 Task: Calculate the distance between Los Angeles and California Science Center
Action: Key pressed l<Key.caps_lock>OS<Key.space>
Screenshot: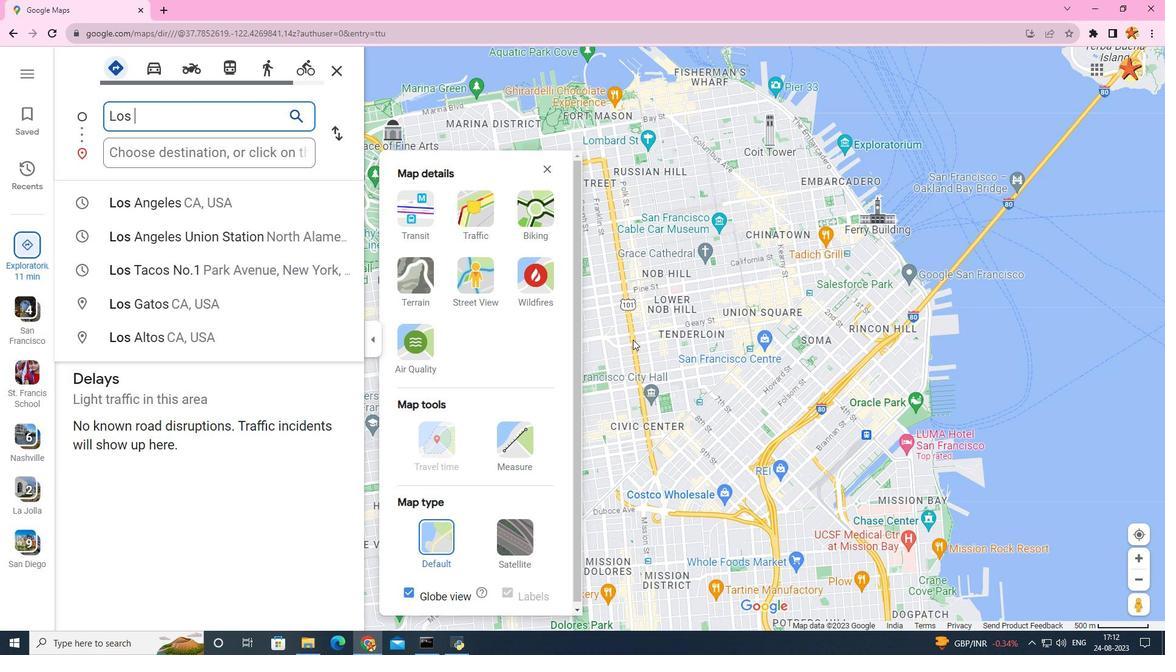 
Action: Mouse moved to (295, 206)
Screenshot: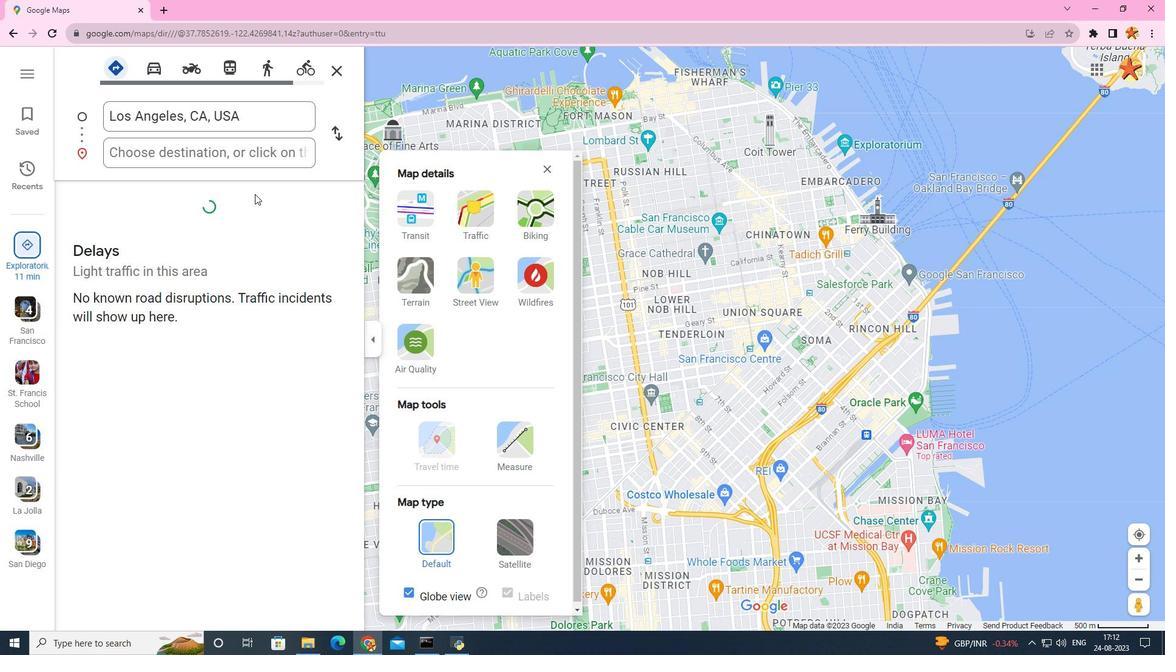 
Action: Mouse pressed left at (295, 206)
Screenshot: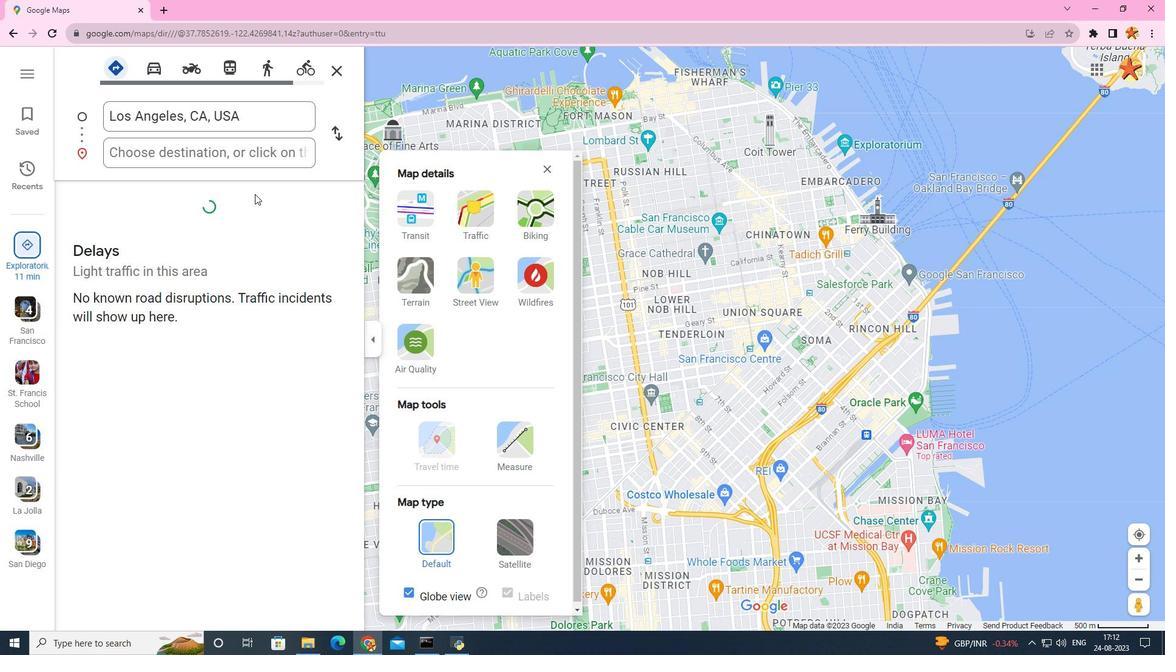 
Action: Mouse moved to (197, 151)
Screenshot: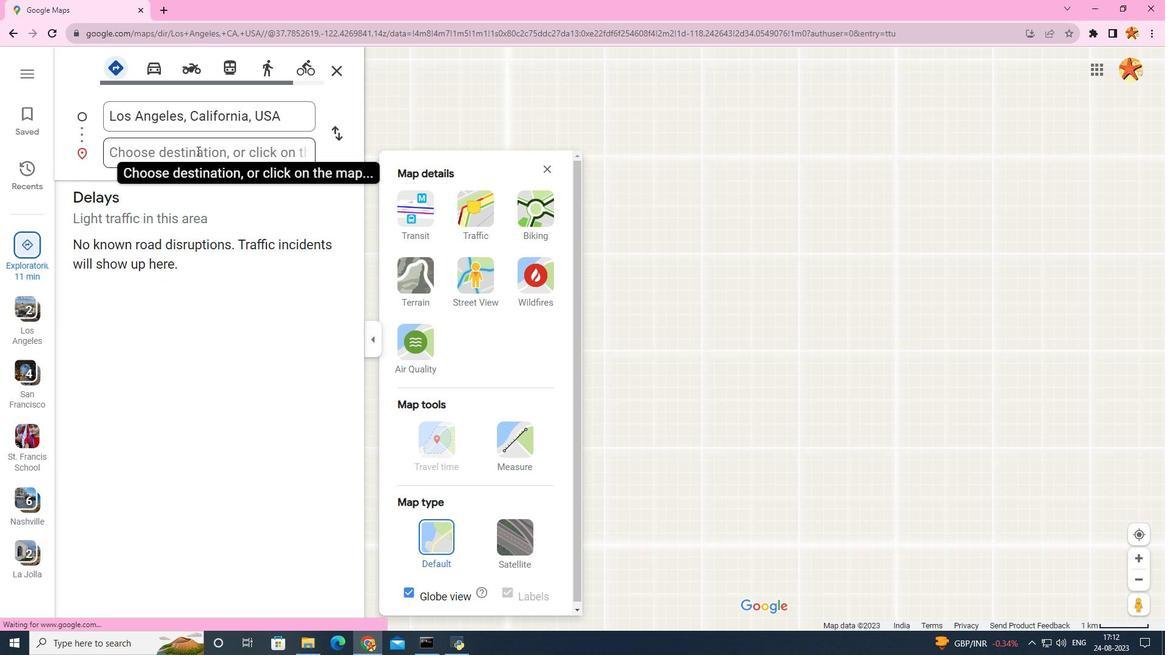 
Action: Mouse pressed left at (197, 151)
Screenshot: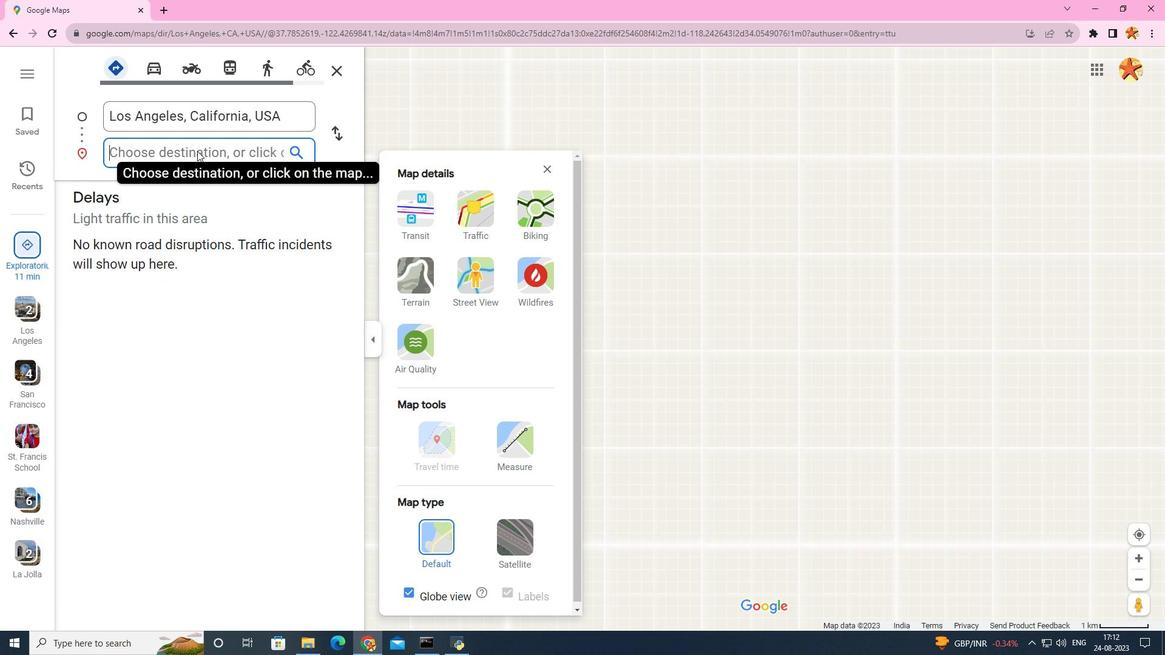 
Action: Mouse moved to (193, 151)
Screenshot: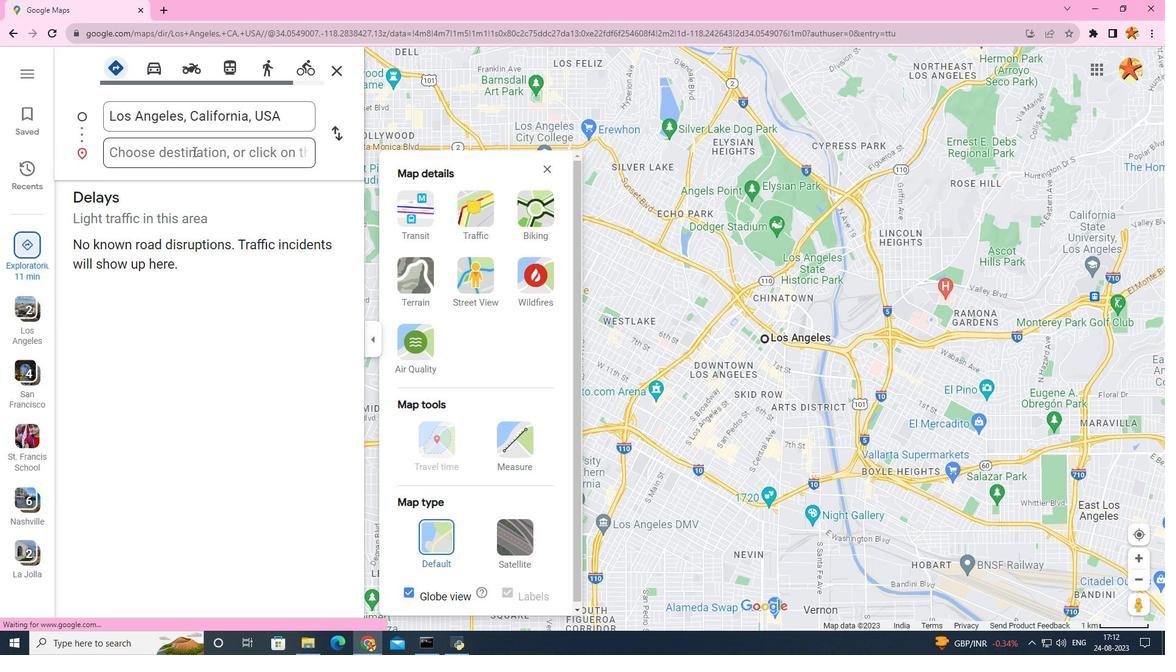 
Action: Key pressed <Key.caps_lock>c<Key.caps_lock>ALIFOI
Screenshot: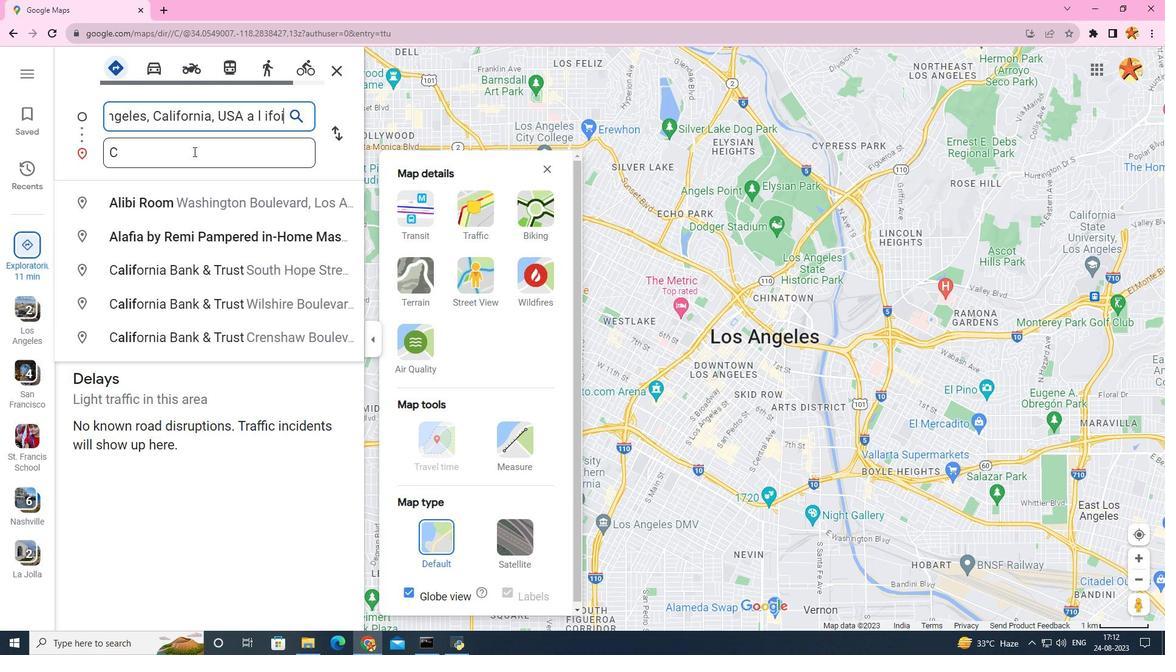 
Action: Mouse moved to (193, 151)
Screenshot: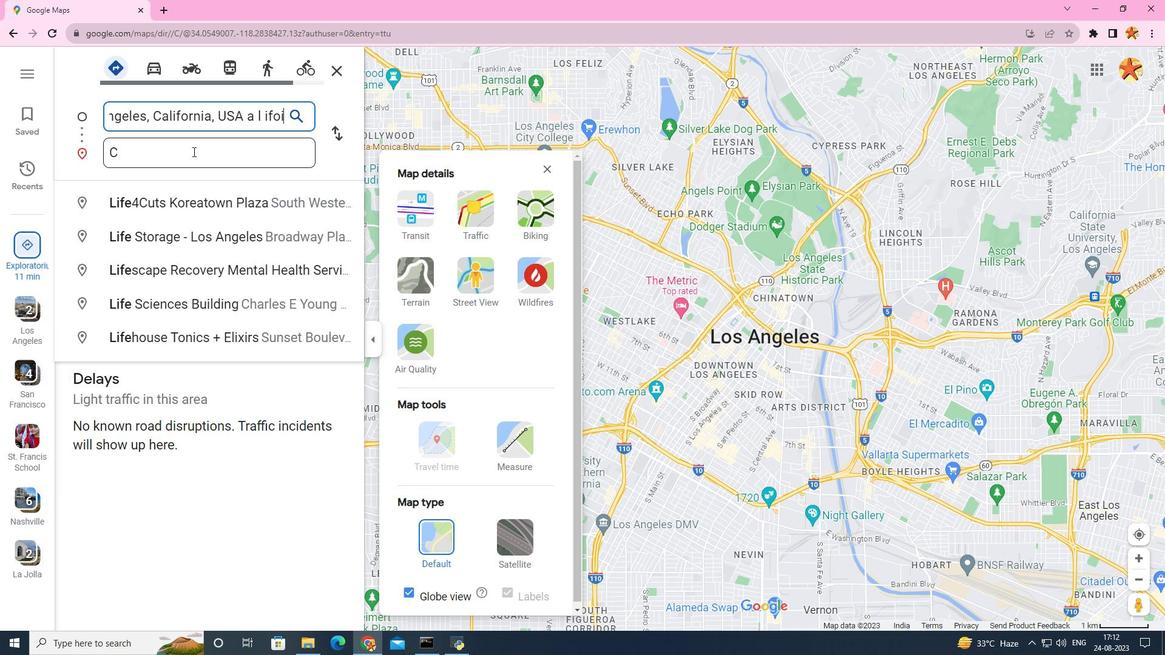 
Action: Mouse pressed left at (193, 151)
Screenshot: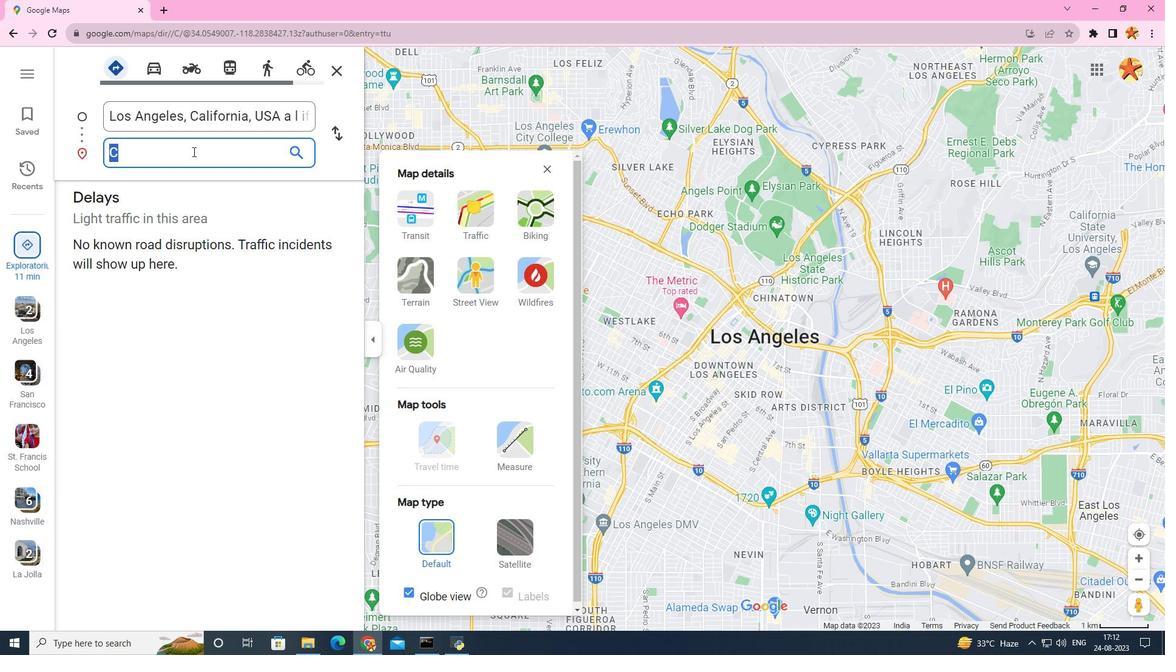 
Action: Mouse pressed left at (193, 151)
Screenshot: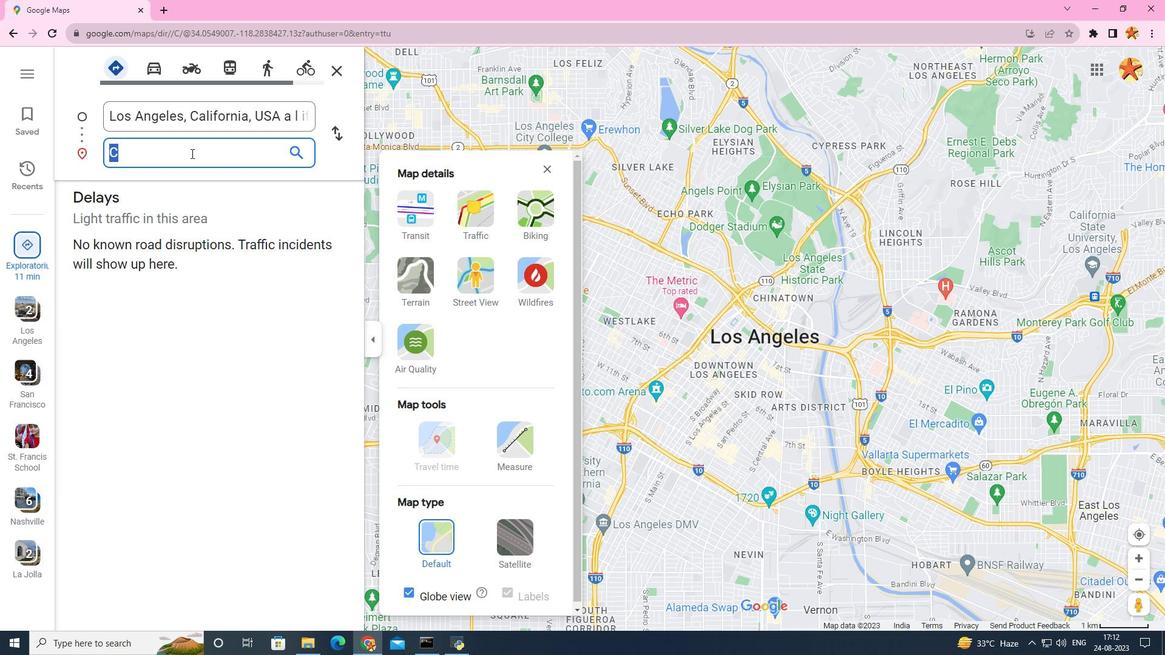 
Action: Mouse moved to (190, 153)
Screenshot: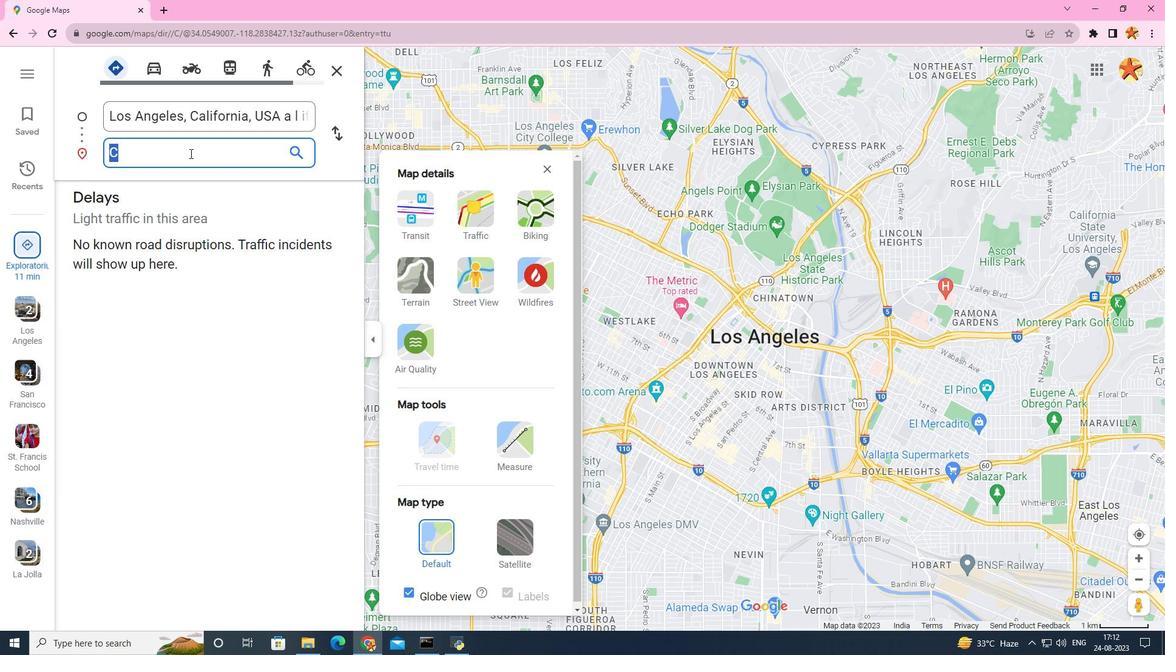 
Action: Mouse pressed left at (190, 153)
Screenshot: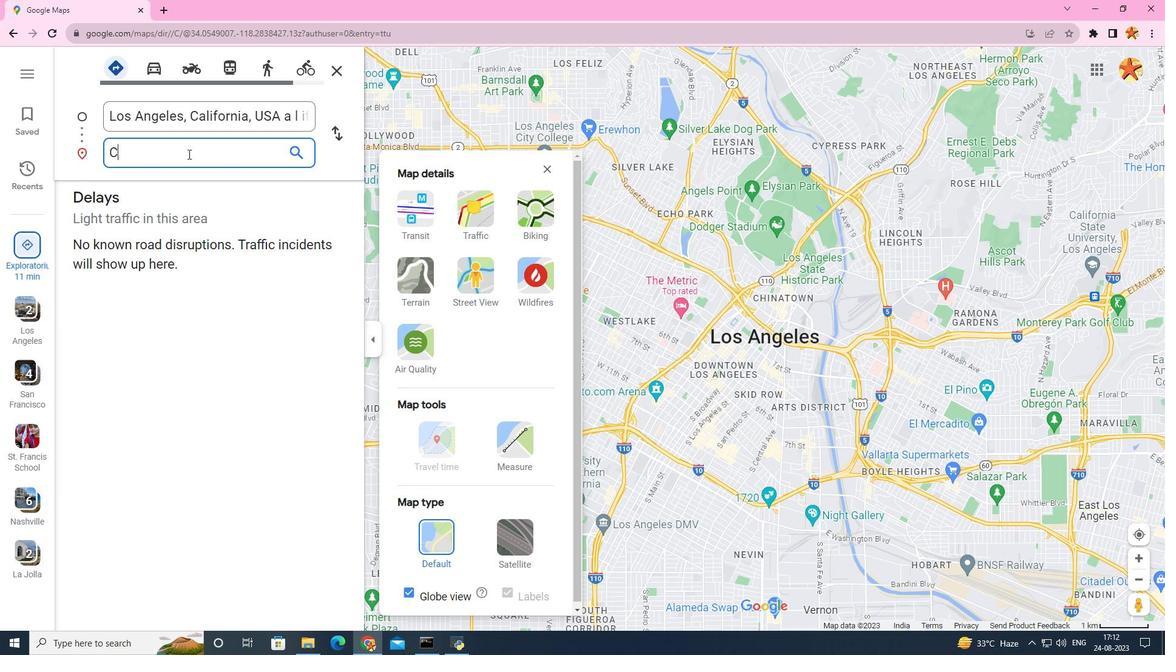 
Action: Mouse moved to (182, 156)
Screenshot: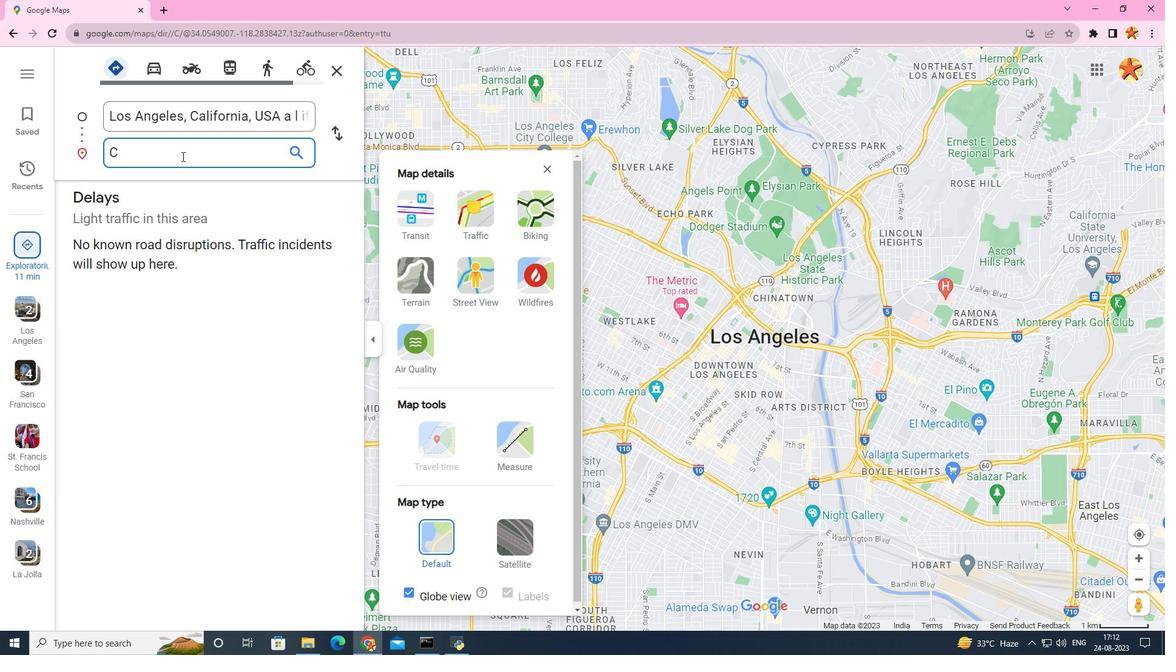 
Action: Key pressed AL
Screenshot: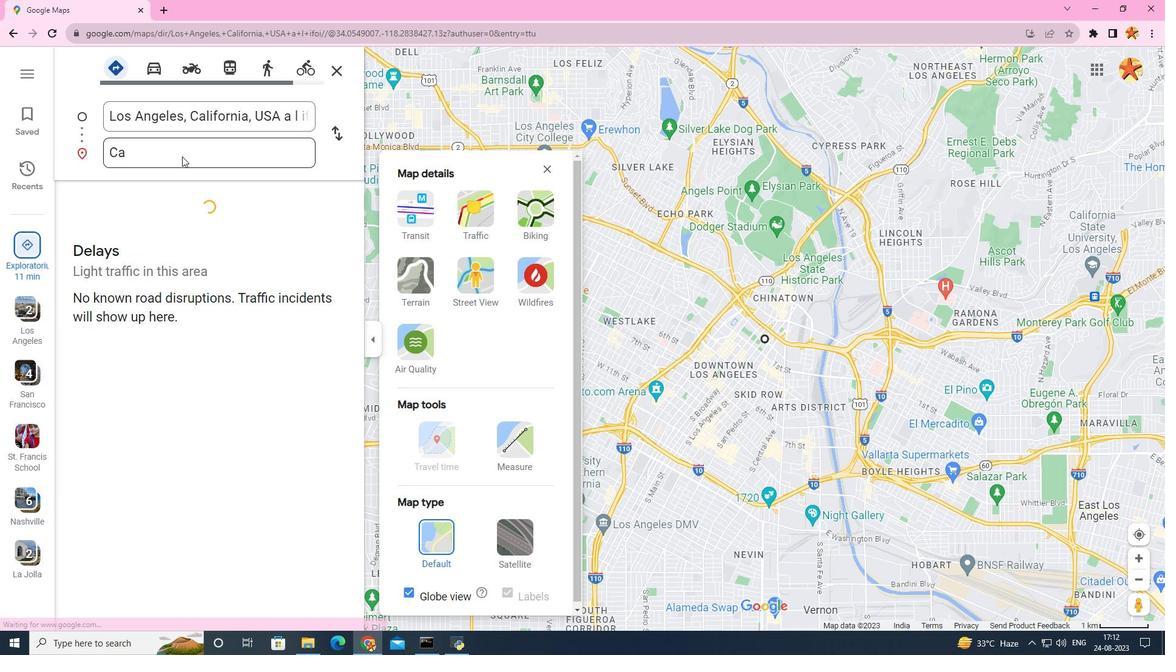 
Action: Mouse scrolled (182, 157) with delta (0, 0)
Screenshot: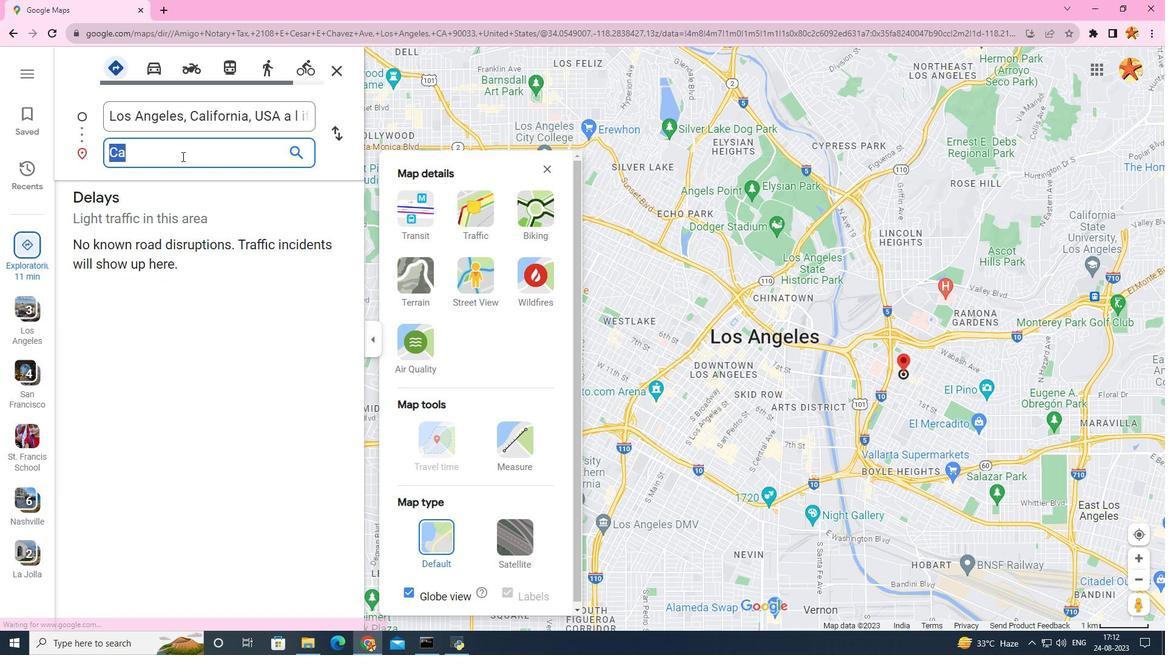
Action: Mouse pressed left at (182, 156)
Screenshot: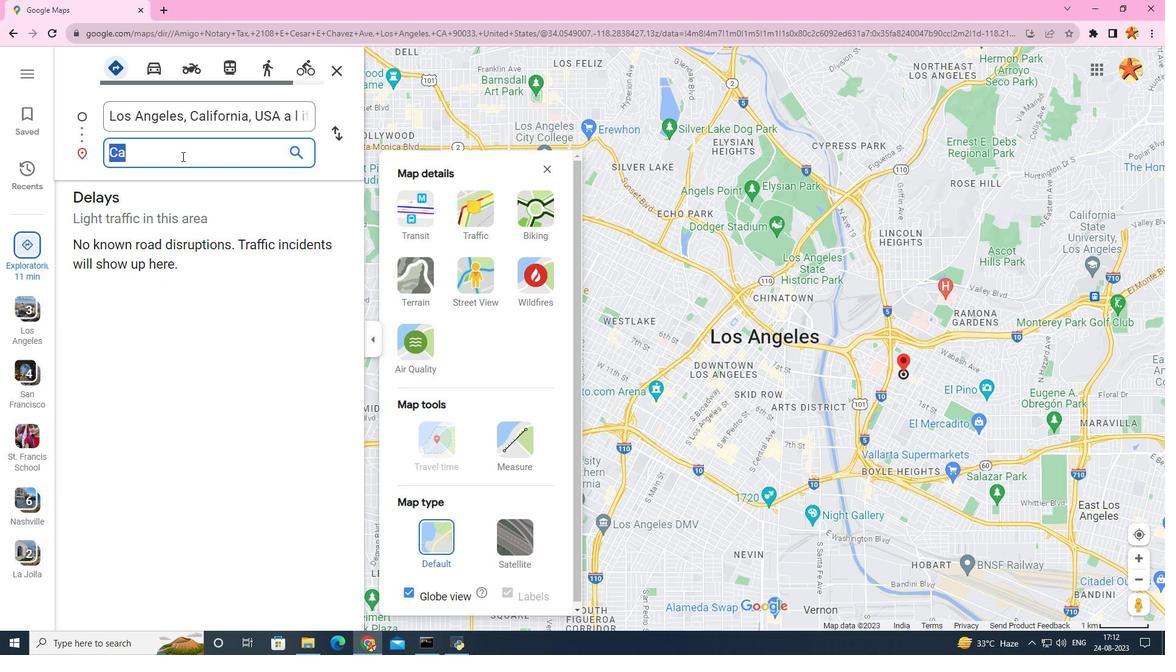 
Action: Mouse pressed left at (182, 156)
Screenshot: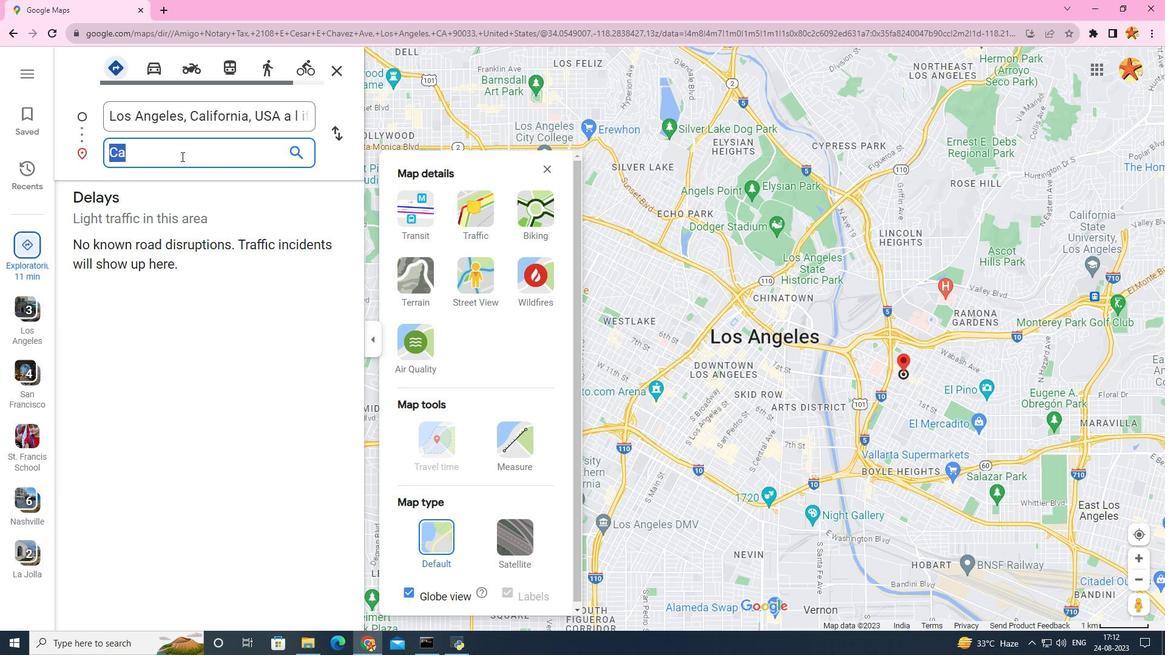 
Action: Mouse moved to (181, 156)
Screenshot: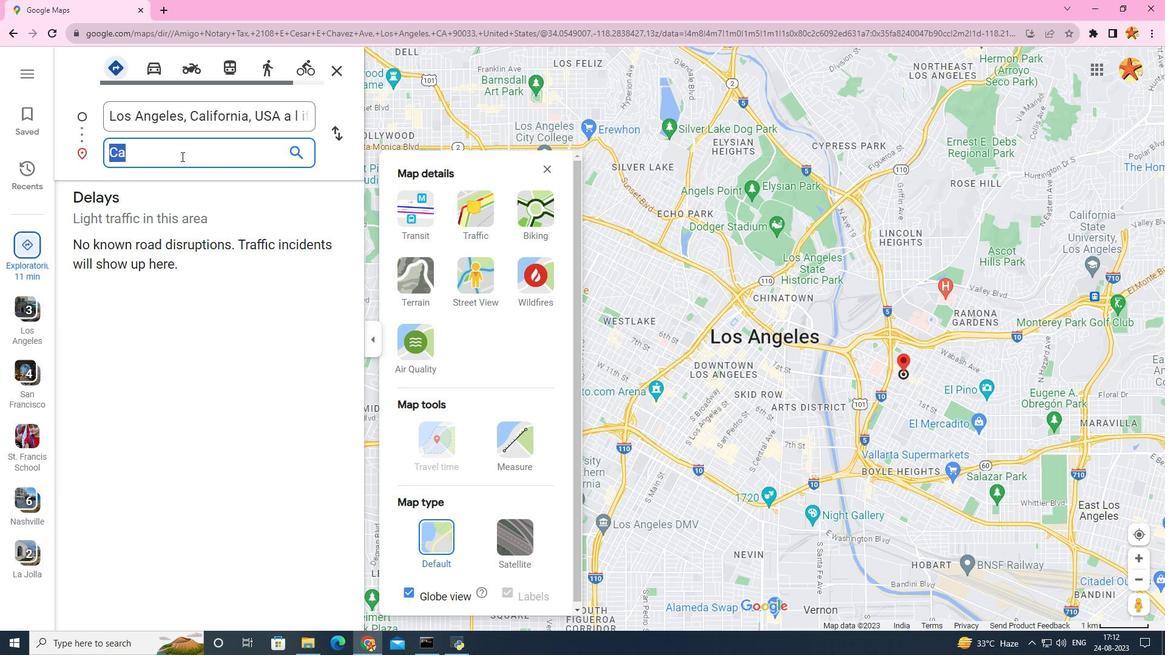 
Action: Mouse pressed left at (181, 156)
Screenshot: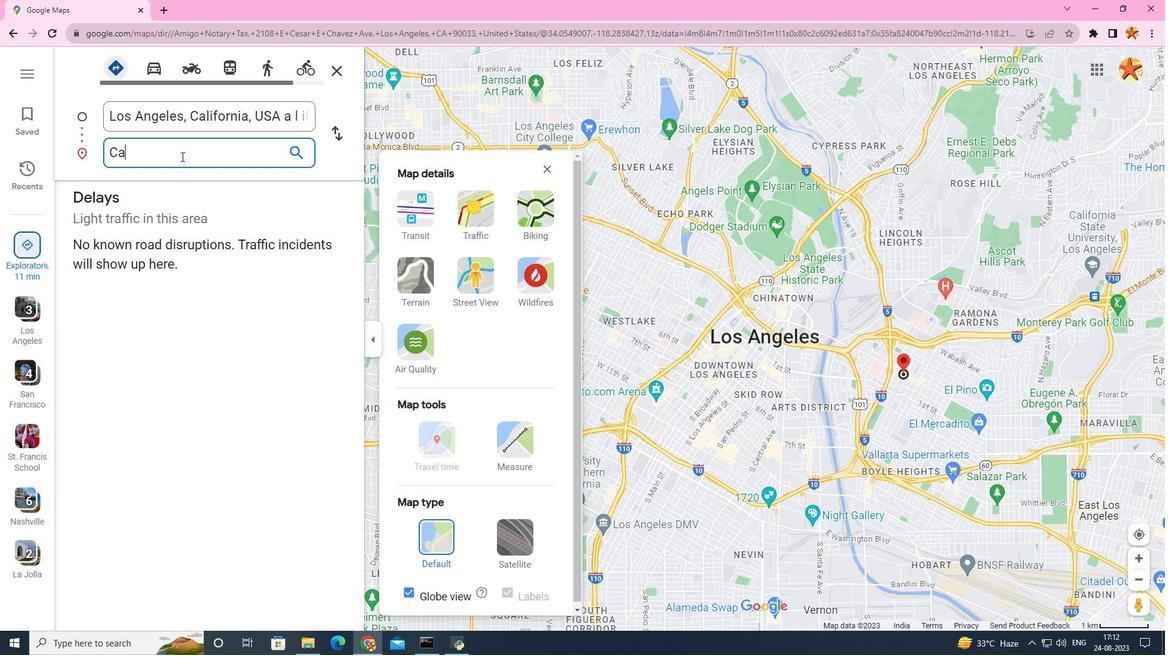 
Action: Mouse moved to (177, 157)
Screenshot: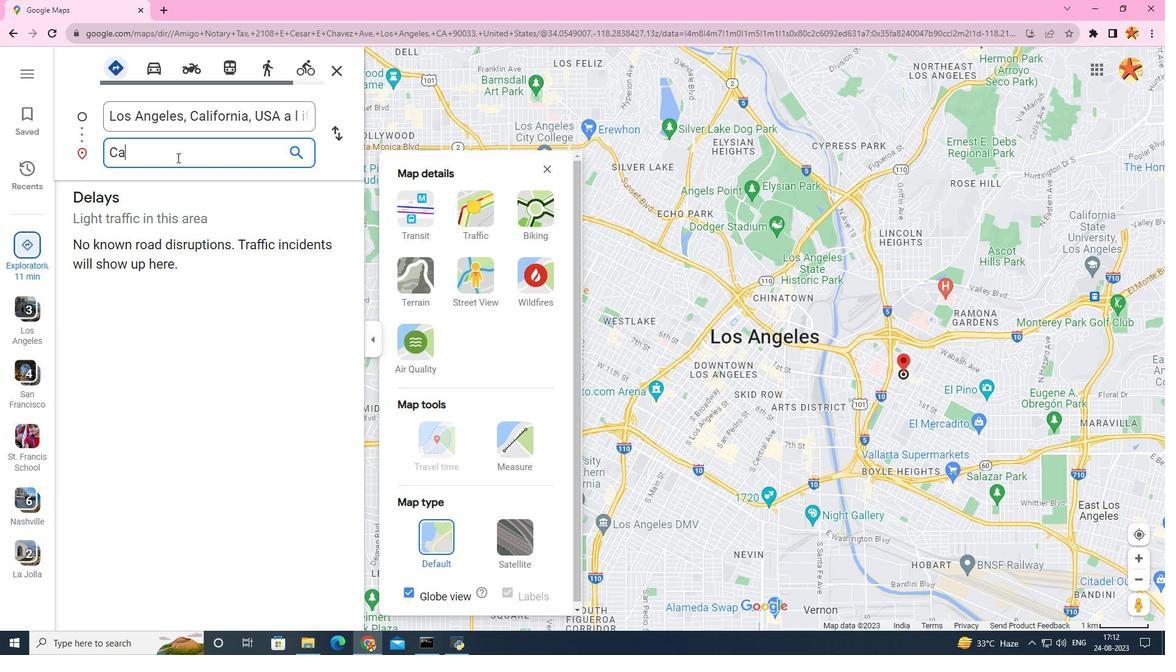 
Action: Key pressed L
Screenshot: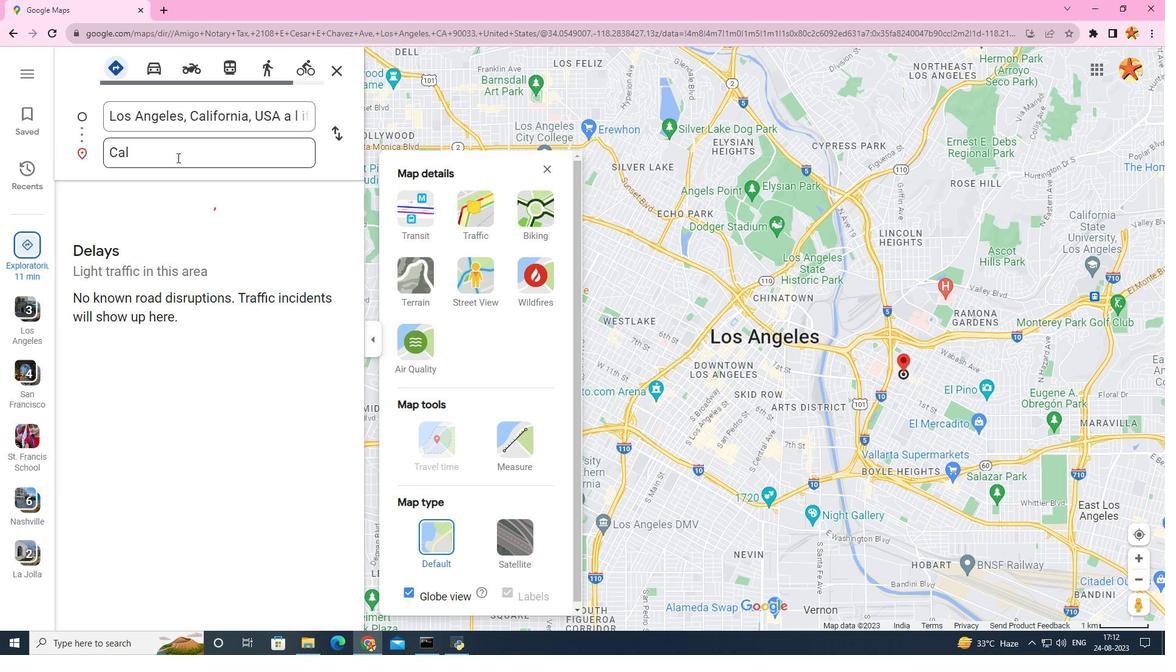 
Action: Mouse pressed left at (177, 157)
Screenshot: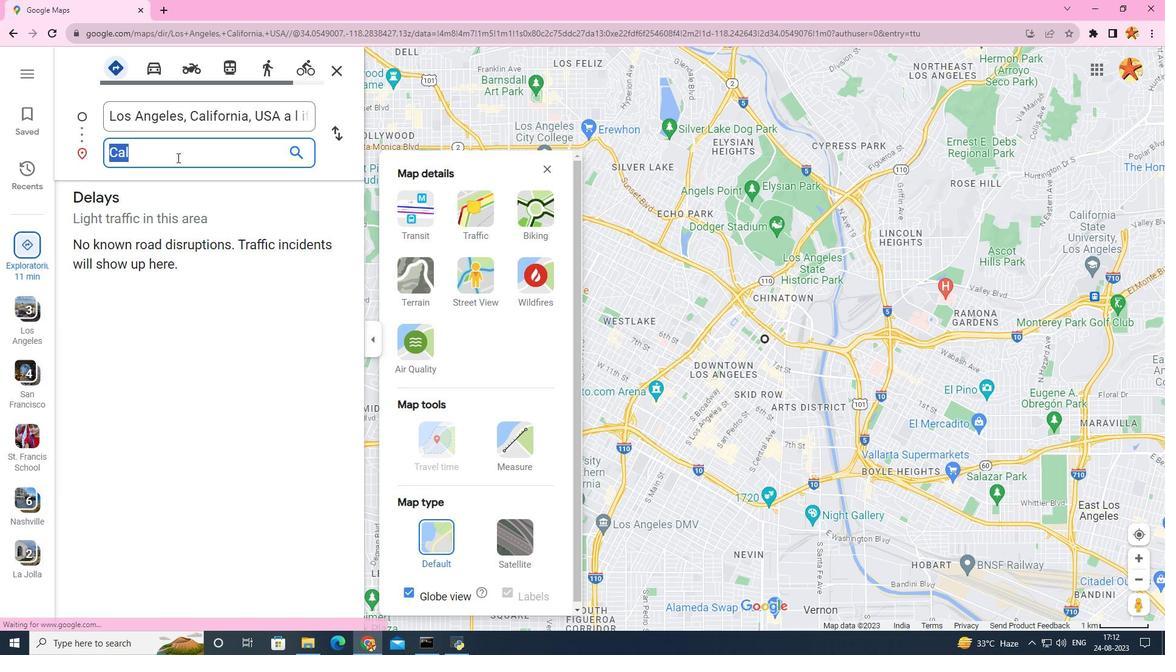 
Action: Mouse pressed left at (177, 157)
Screenshot: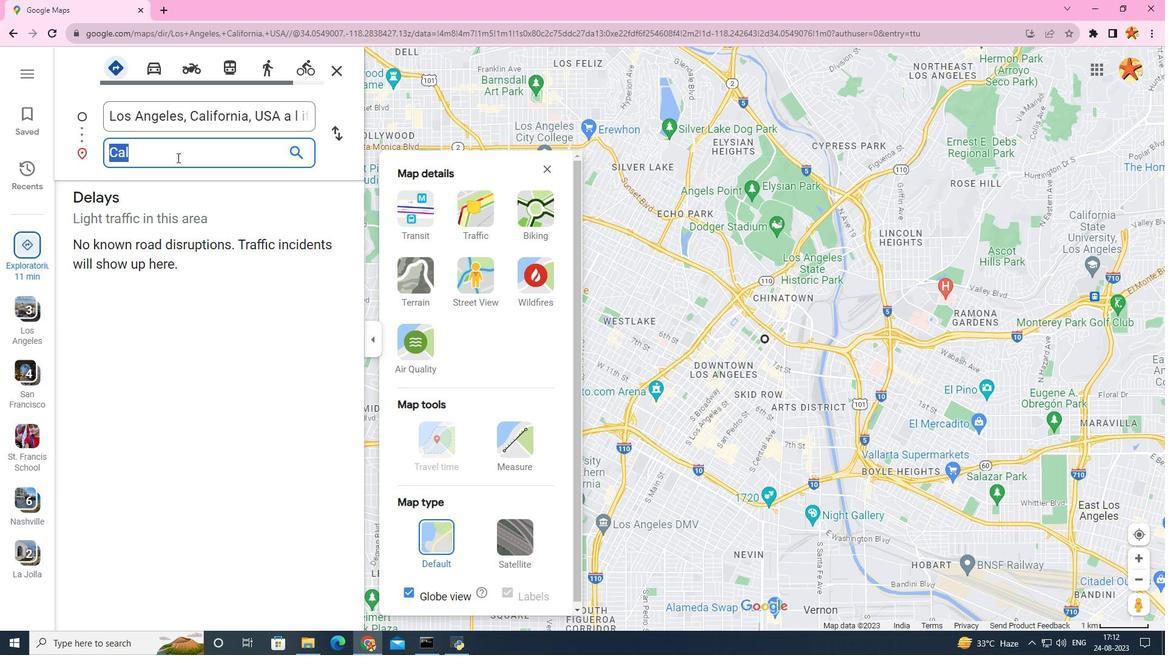 
Action: Mouse pressed left at (177, 157)
Screenshot: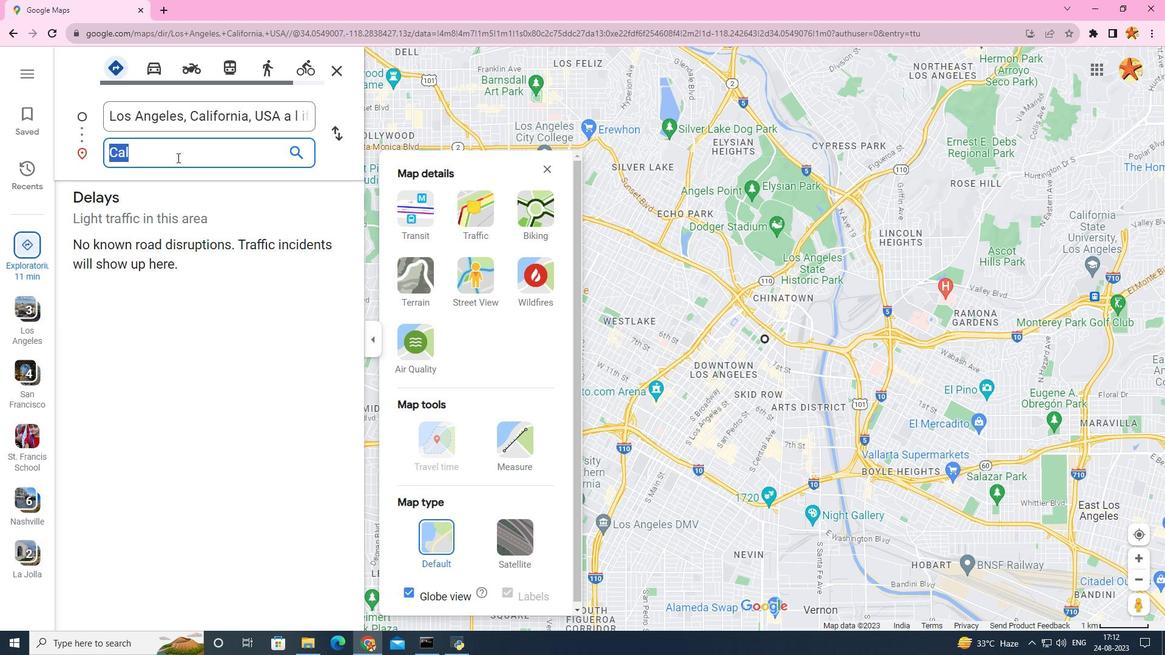 
Action: Key pressed I
Screenshot: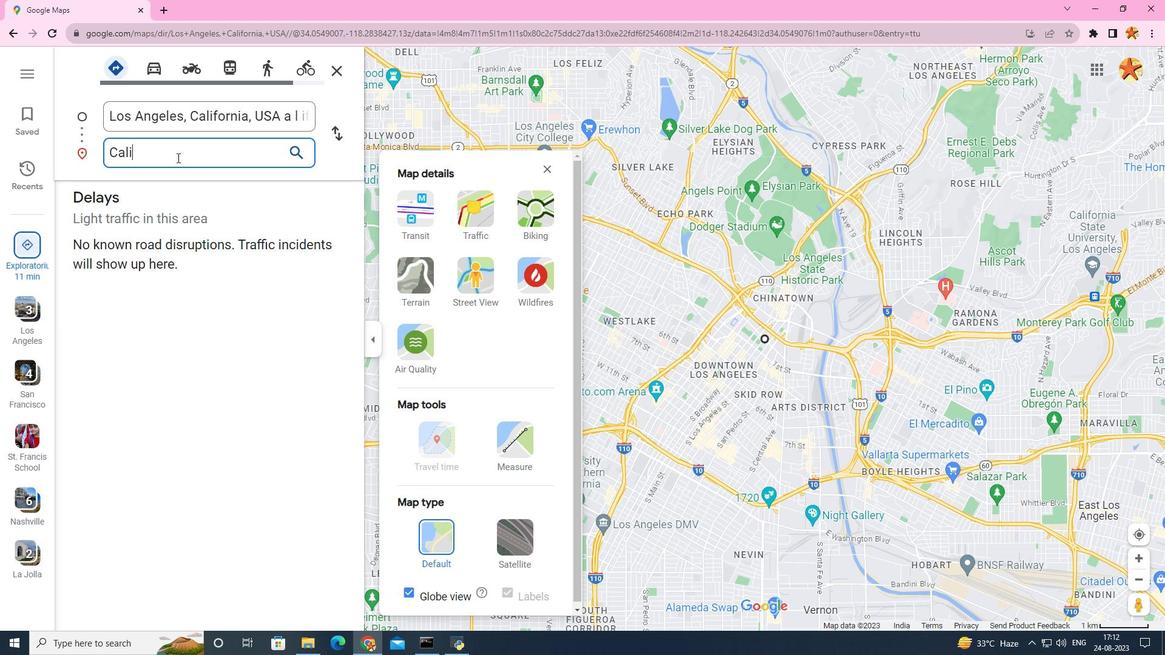 
Action: Mouse moved to (172, 227)
Screenshot: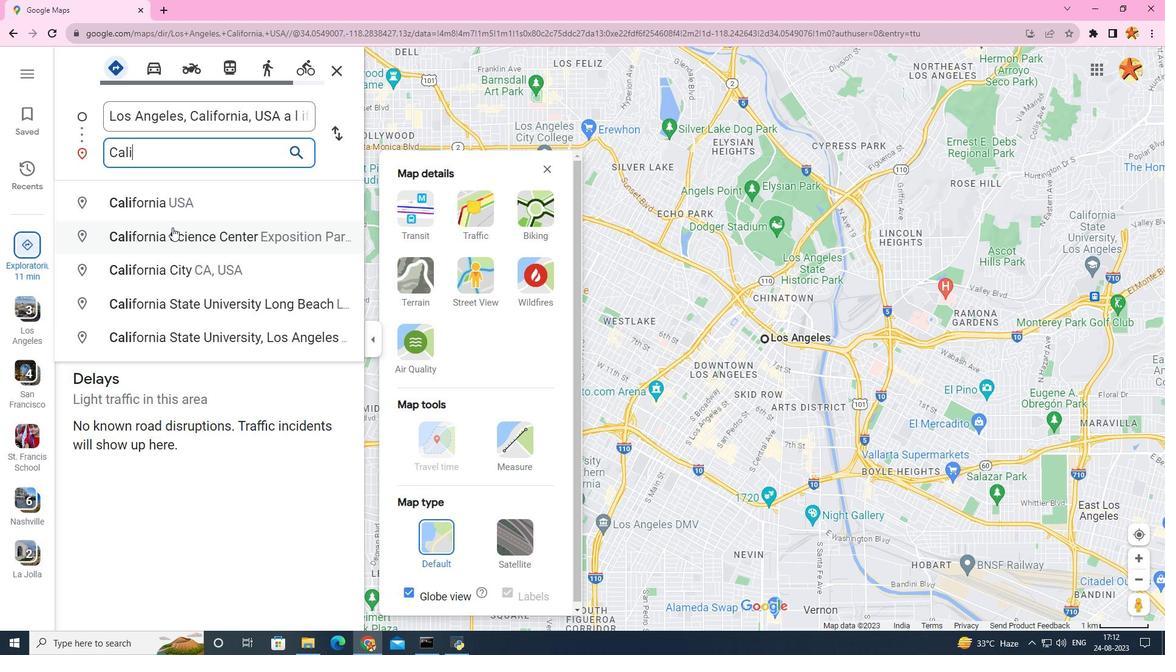 
Action: Mouse pressed left at (172, 227)
Screenshot: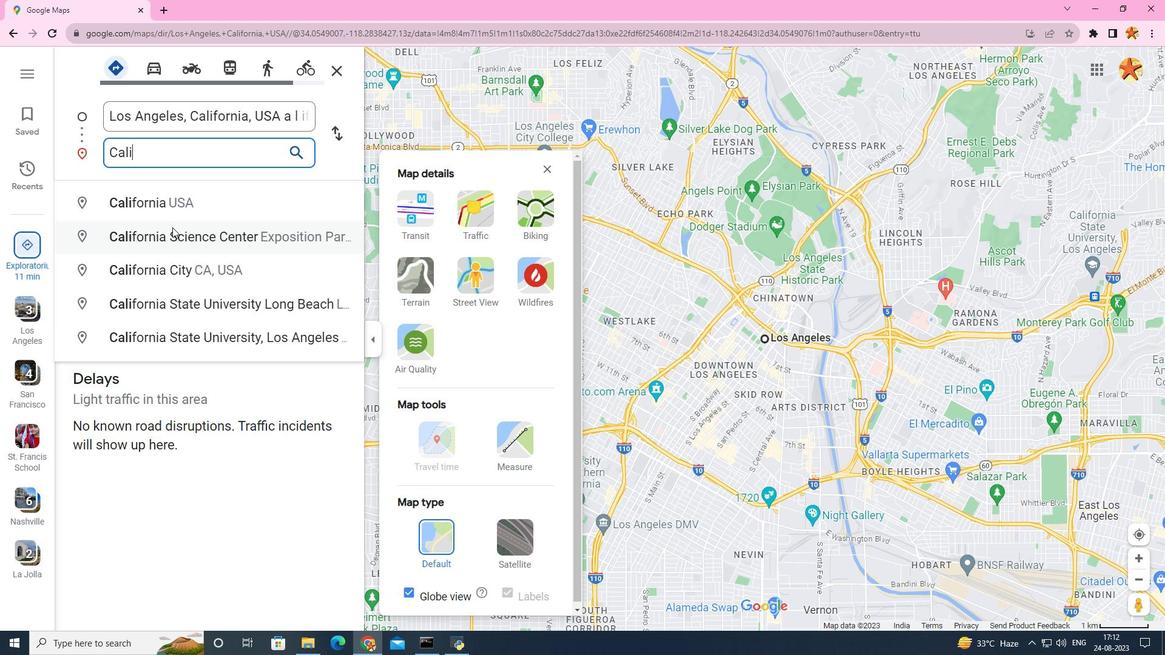 
Action: Mouse moved to (517, 459)
Screenshot: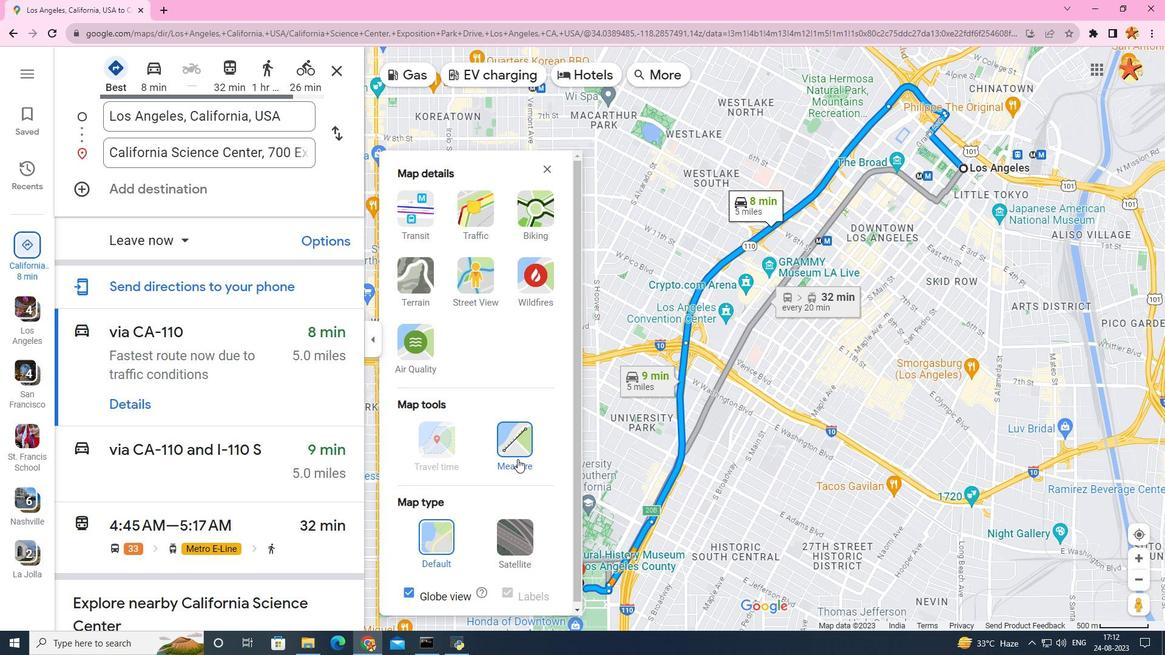 
Action: Mouse pressed left at (517, 459)
Screenshot: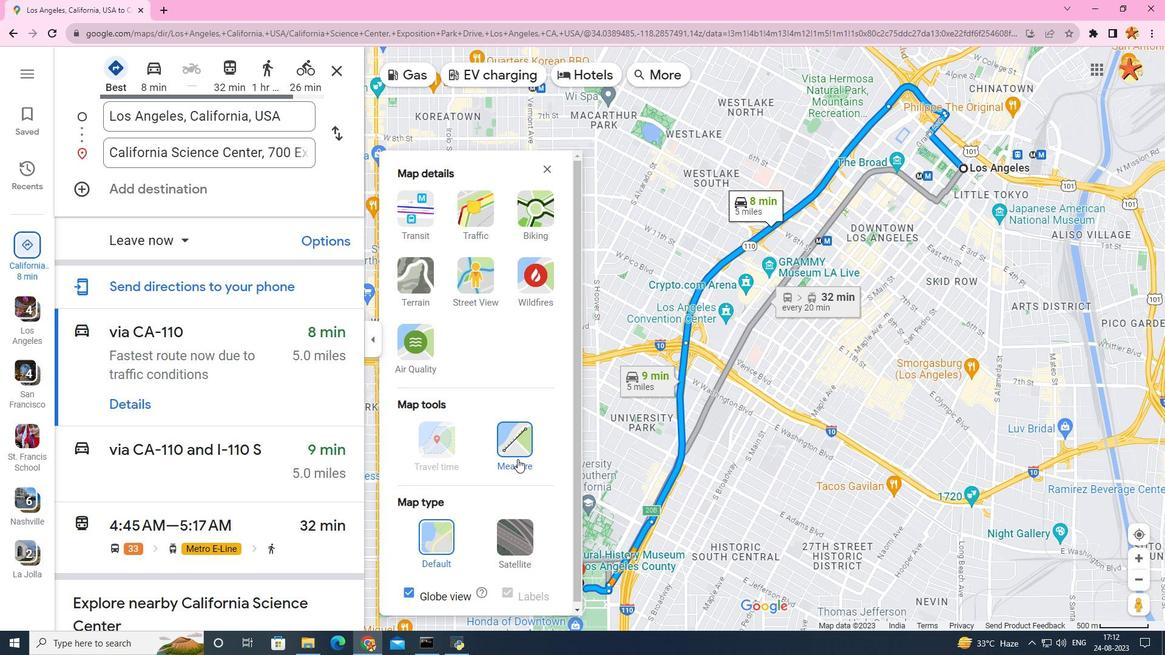 
Action: Mouse moved to (852, 452)
Screenshot: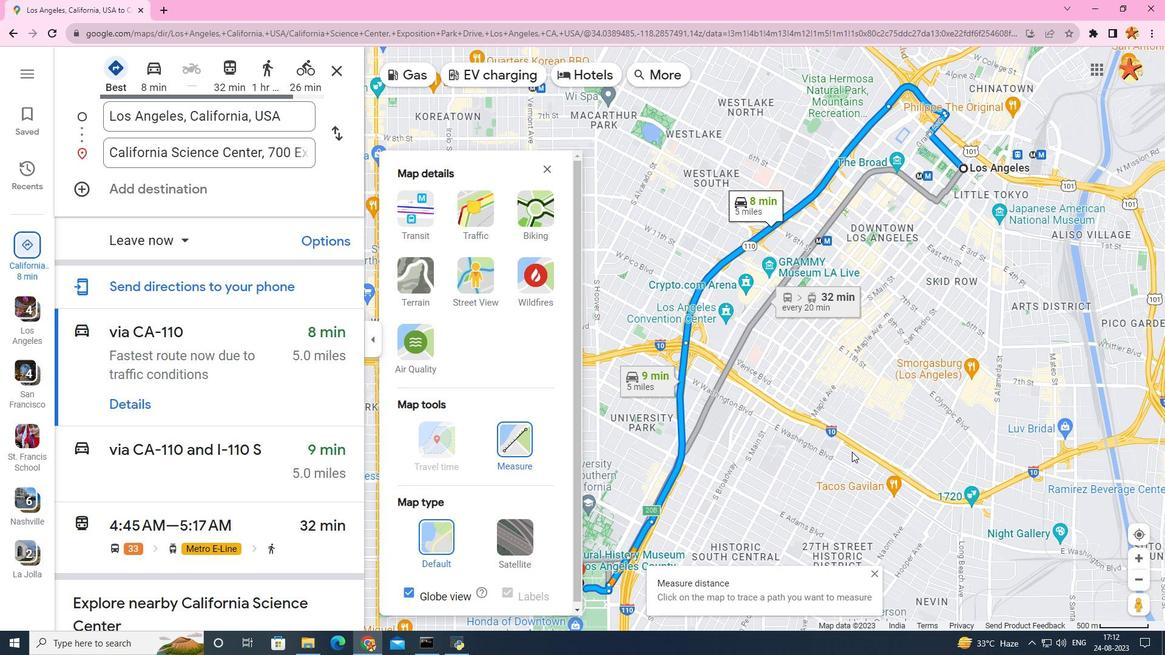 
Action: Mouse scrolled (852, 451) with delta (0, 0)
Screenshot: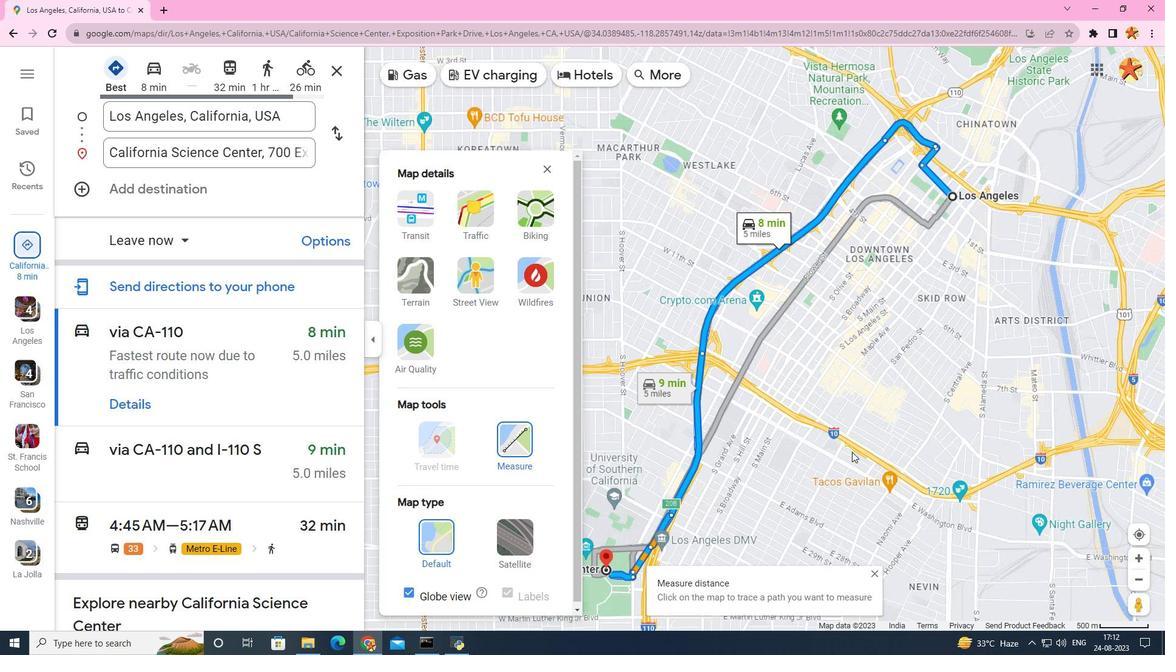 
Action: Mouse scrolled (852, 451) with delta (0, 0)
Screenshot: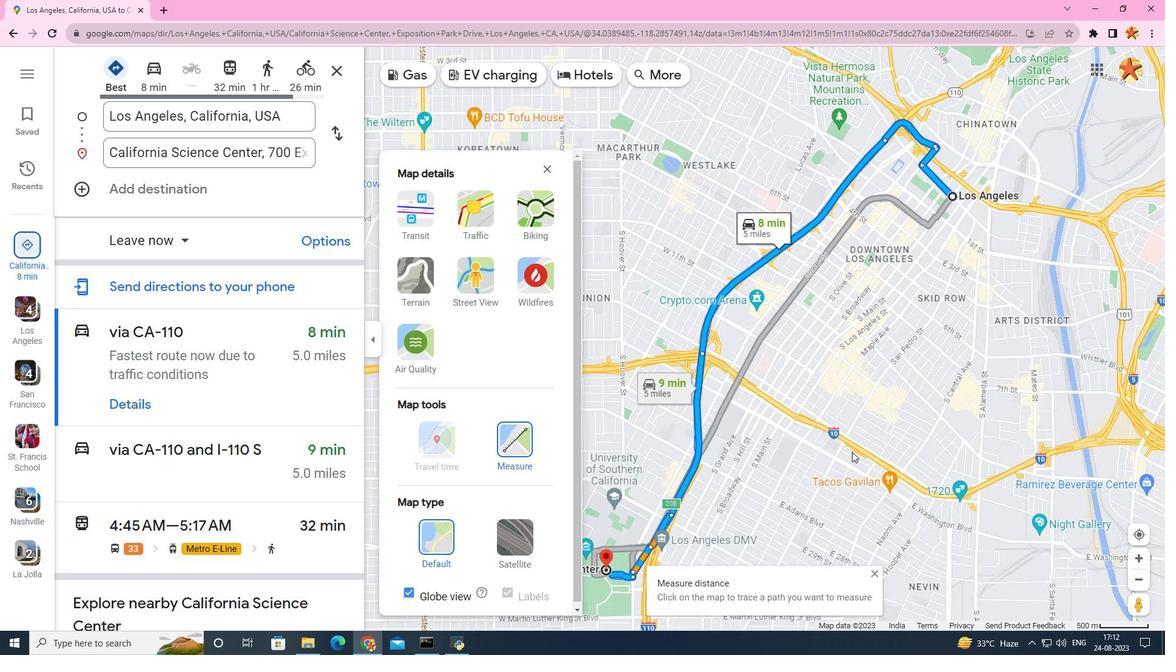 
Action: Mouse moved to (658, 545)
Screenshot: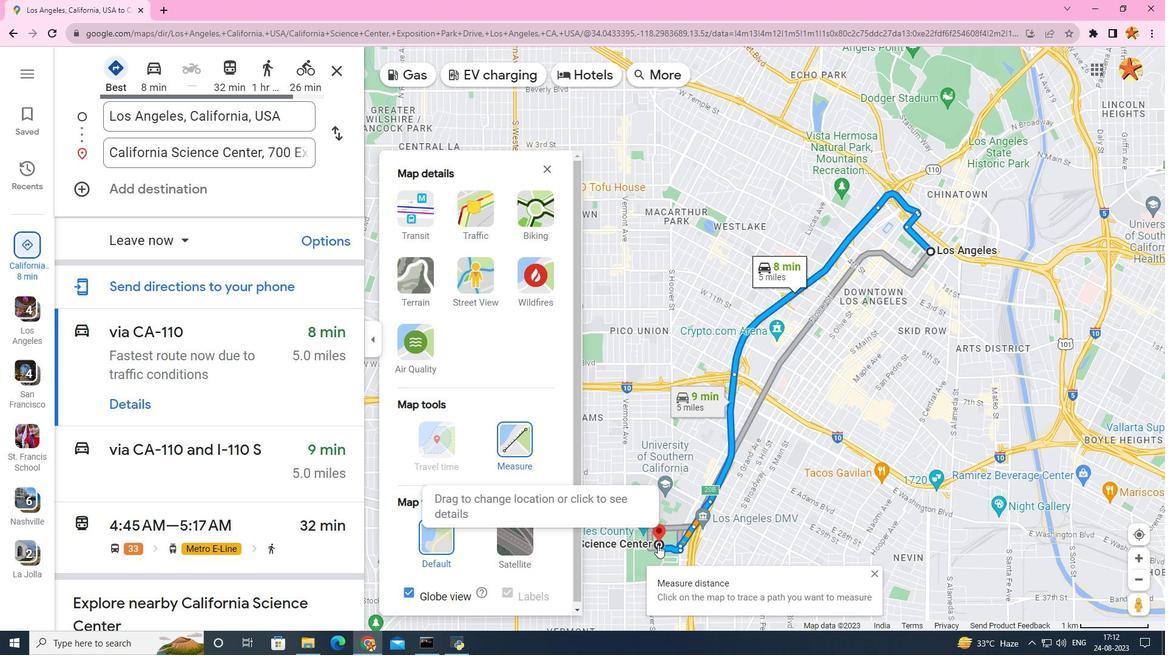 
Action: Mouse pressed left at (658, 545)
Screenshot: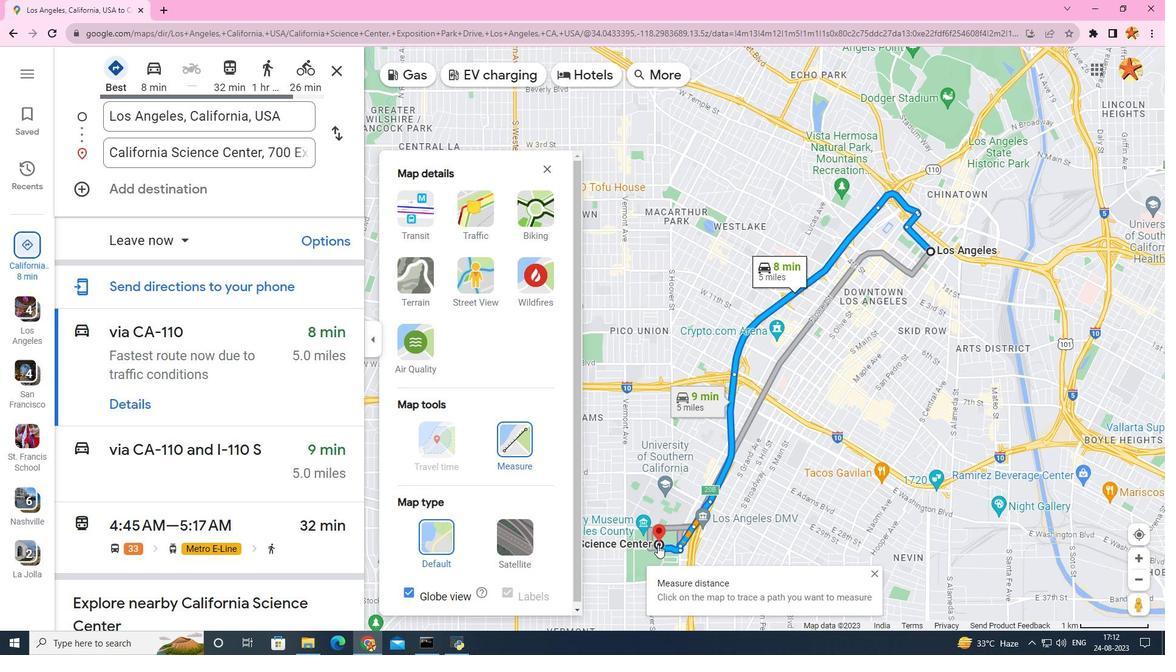 
Action: Mouse moved to (929, 252)
Screenshot: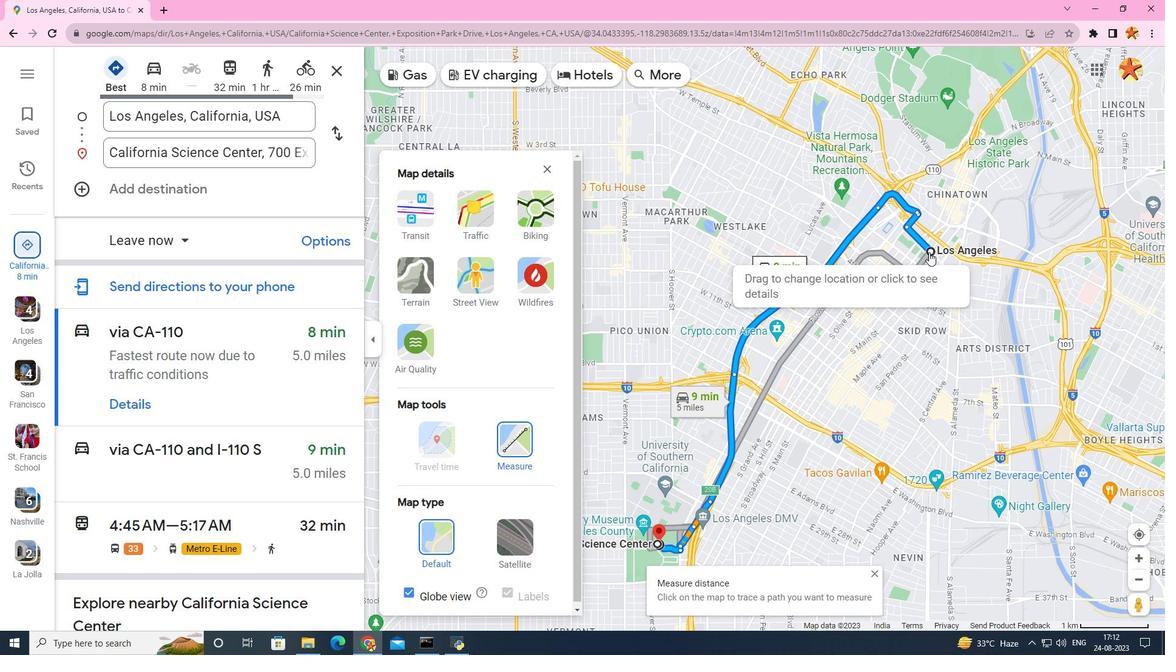 
Action: Mouse pressed left at (929, 252)
Screenshot: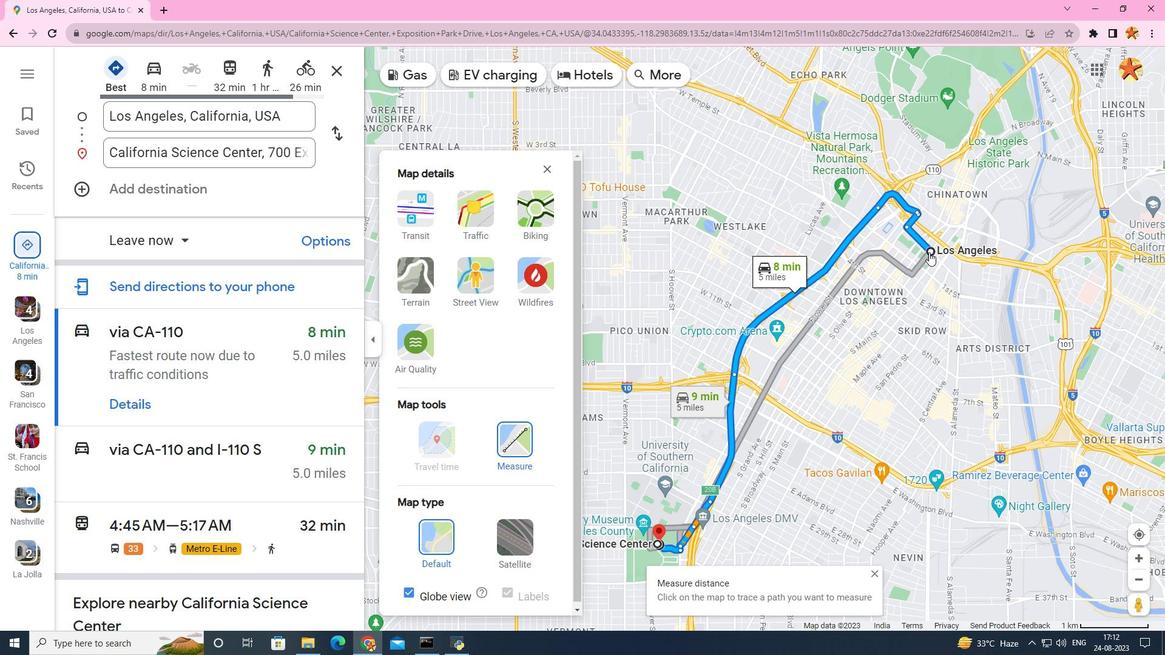 
Action: Mouse moved to (826, 324)
Screenshot: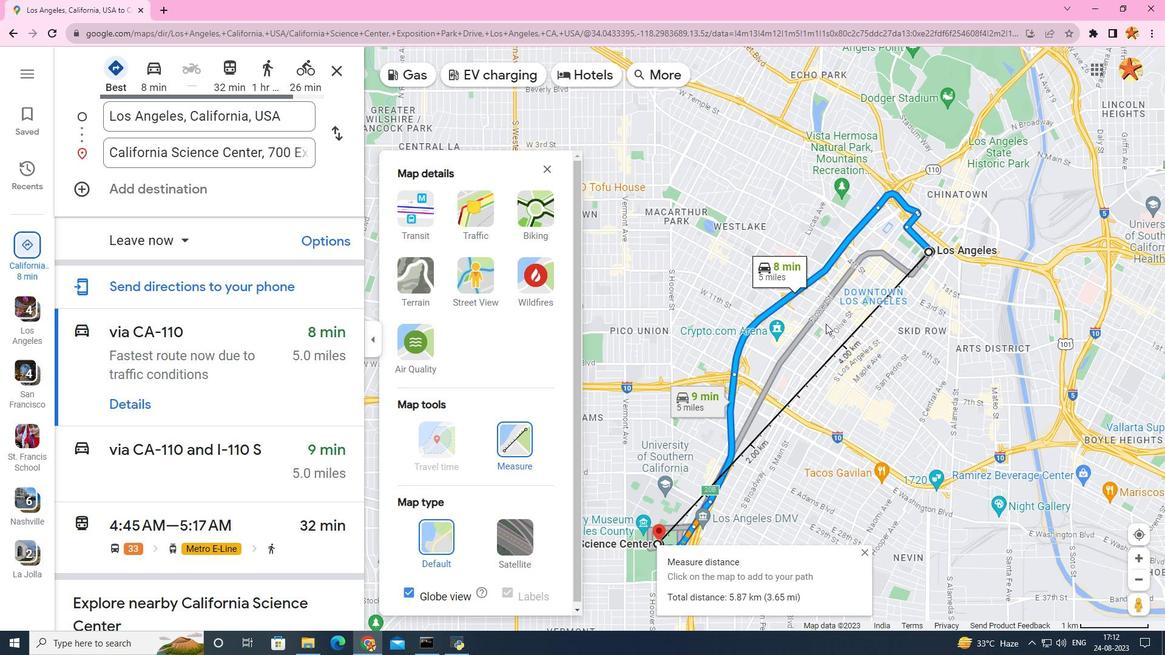 
